 Task: Add Suja Organic Turmeric Love Juice to the cart.
Action: Mouse pressed left at (17, 78)
Screenshot: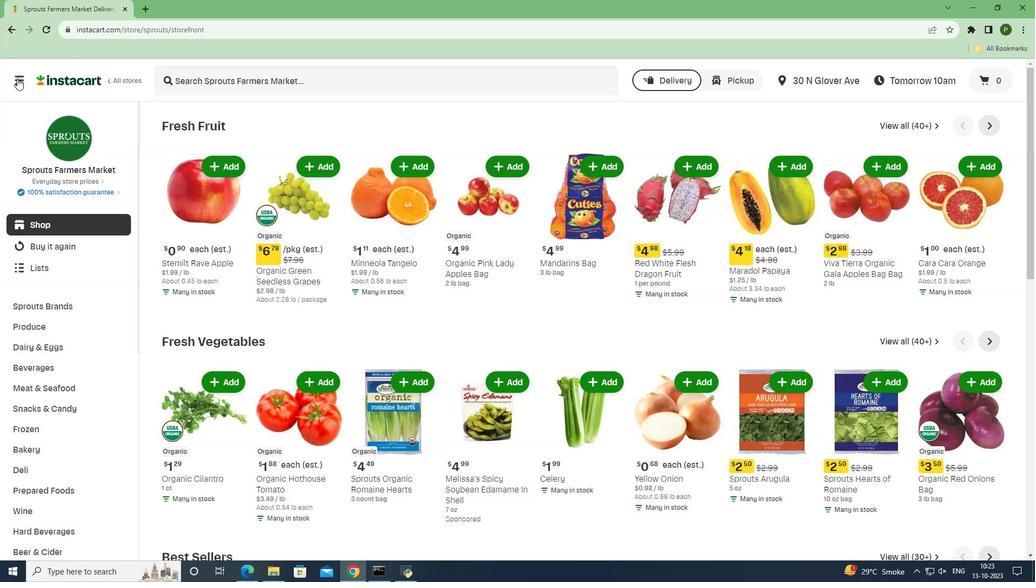 
Action: Mouse moved to (25, 287)
Screenshot: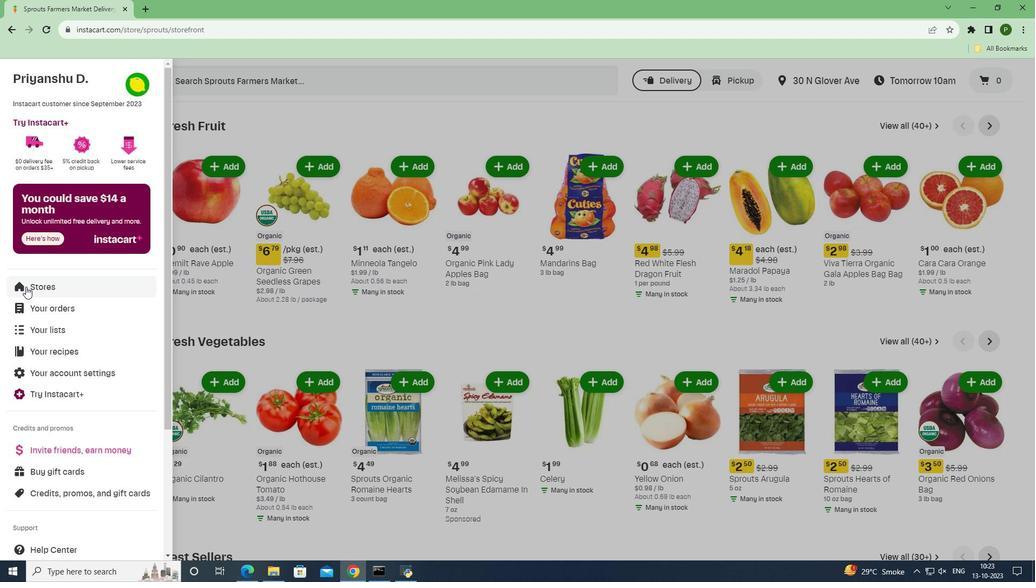 
Action: Mouse pressed left at (25, 287)
Screenshot: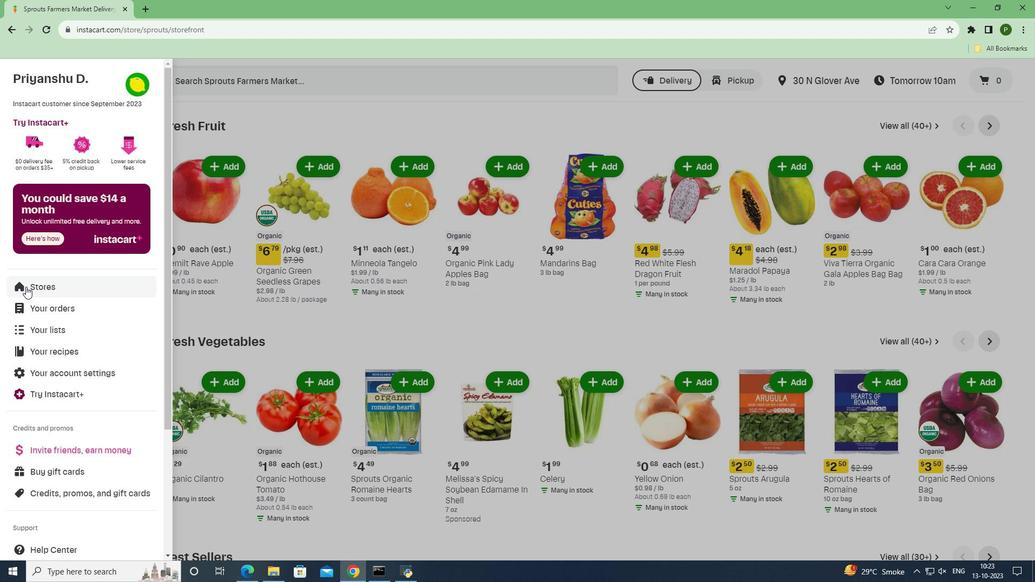 
Action: Mouse moved to (248, 123)
Screenshot: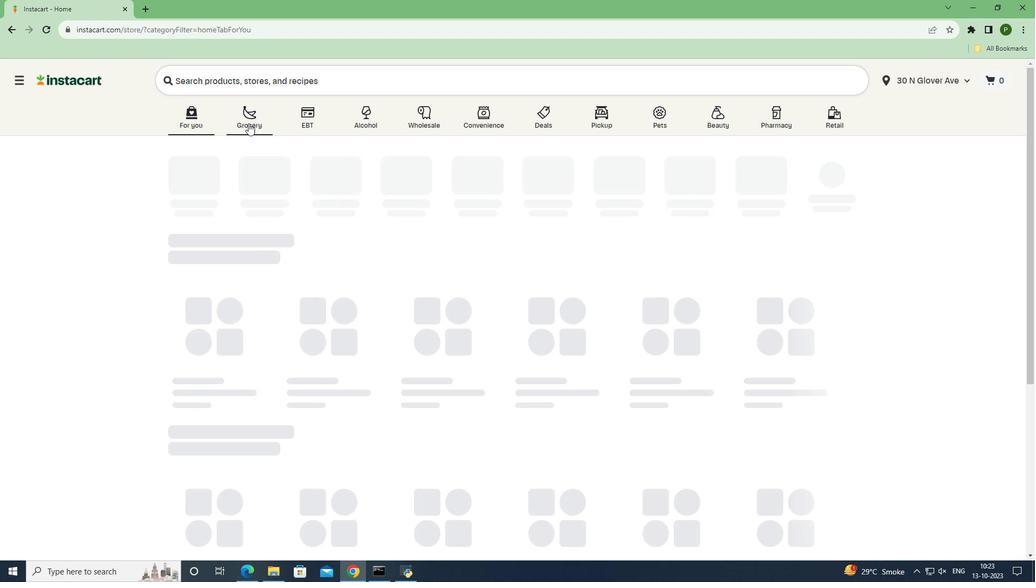 
Action: Mouse pressed left at (248, 123)
Screenshot: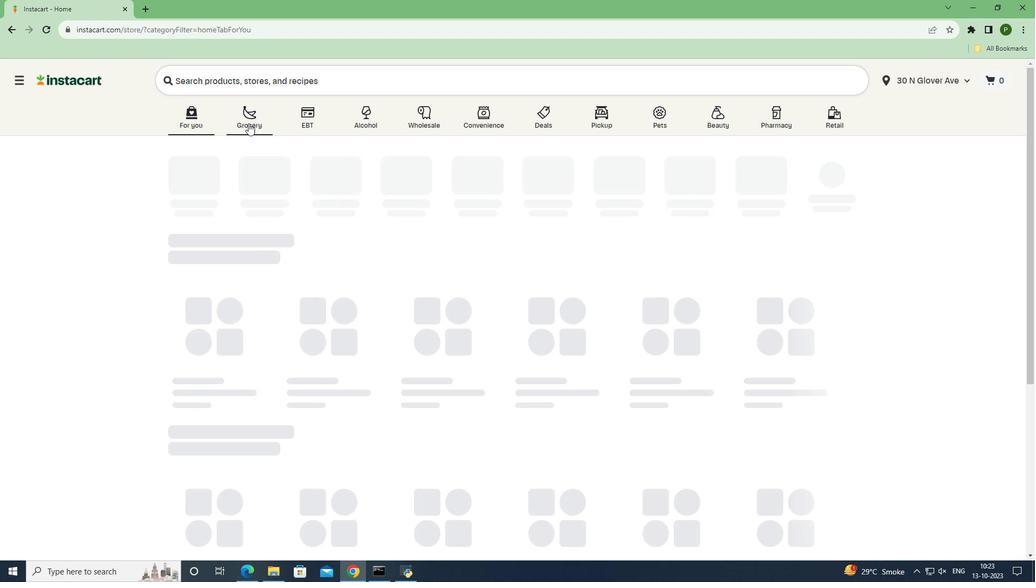 
Action: Mouse moved to (674, 243)
Screenshot: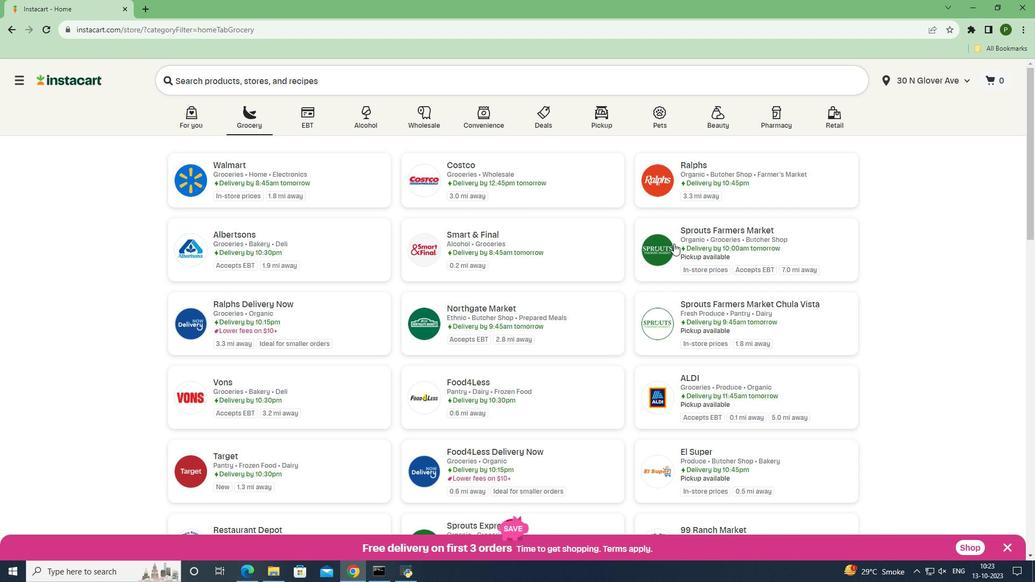 
Action: Mouse pressed left at (674, 243)
Screenshot: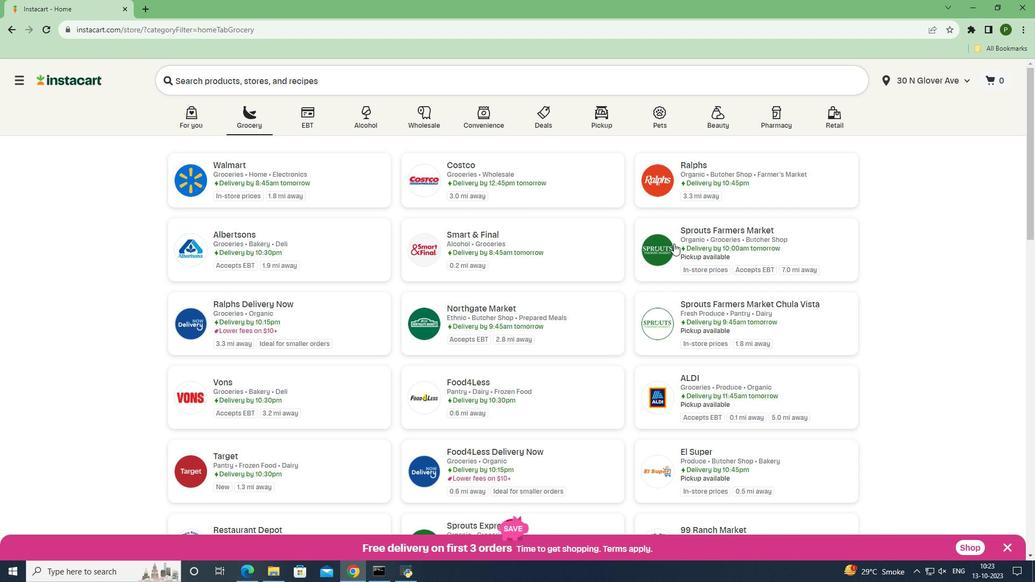 
Action: Mouse moved to (60, 372)
Screenshot: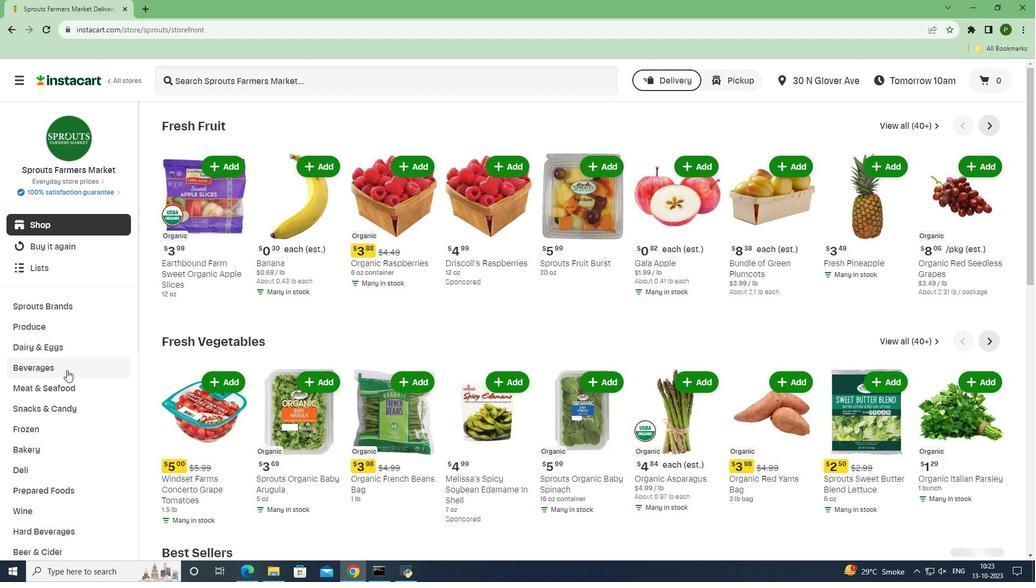 
Action: Mouse pressed left at (60, 372)
Screenshot: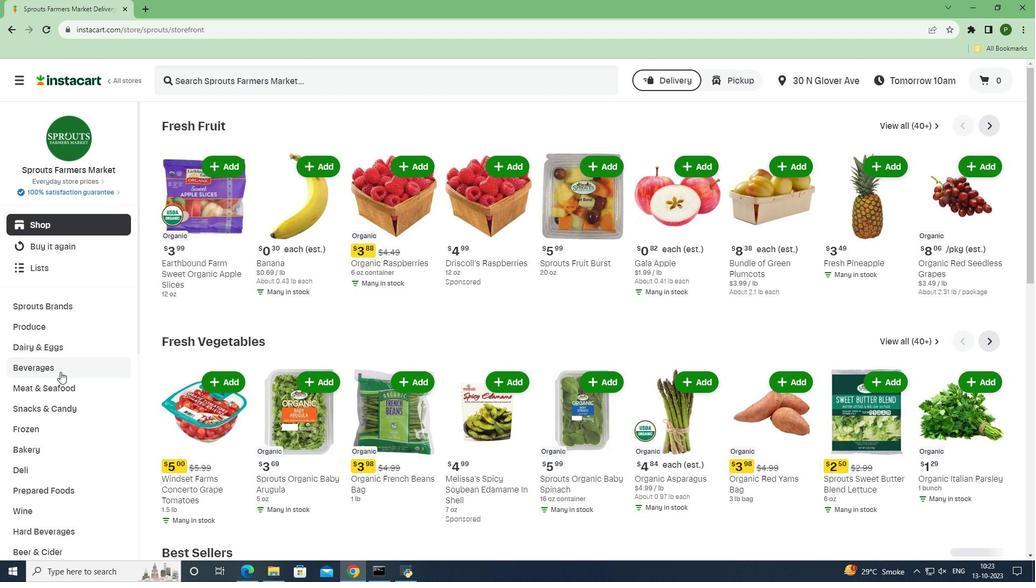 
Action: Mouse moved to (600, 149)
Screenshot: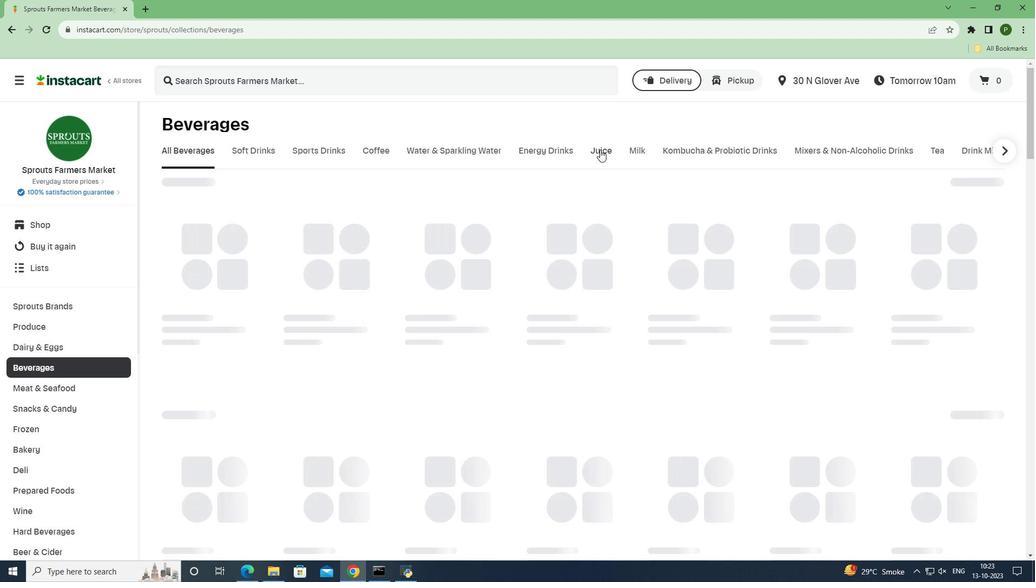 
Action: Mouse pressed left at (600, 149)
Screenshot: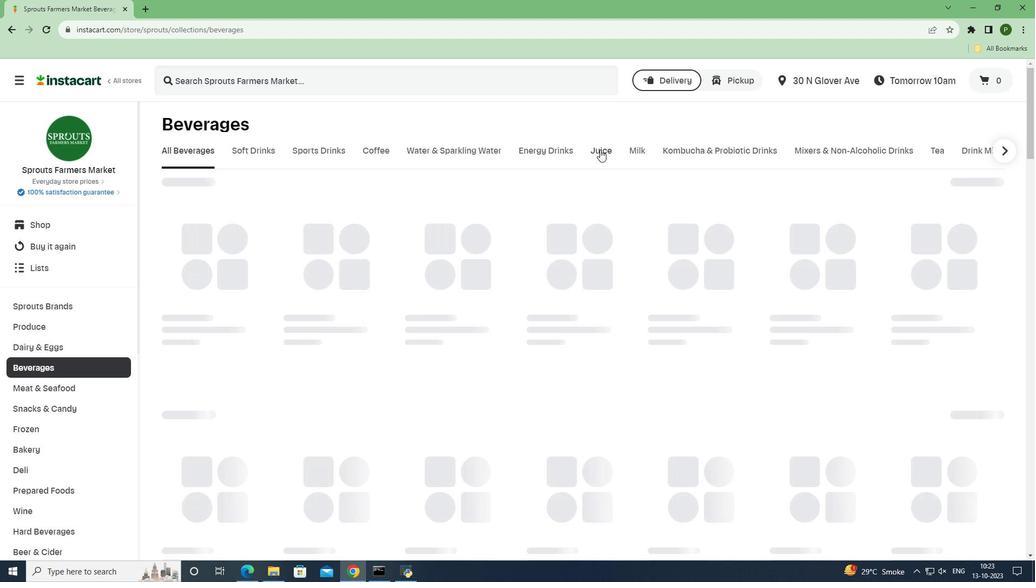 
Action: Mouse moved to (334, 82)
Screenshot: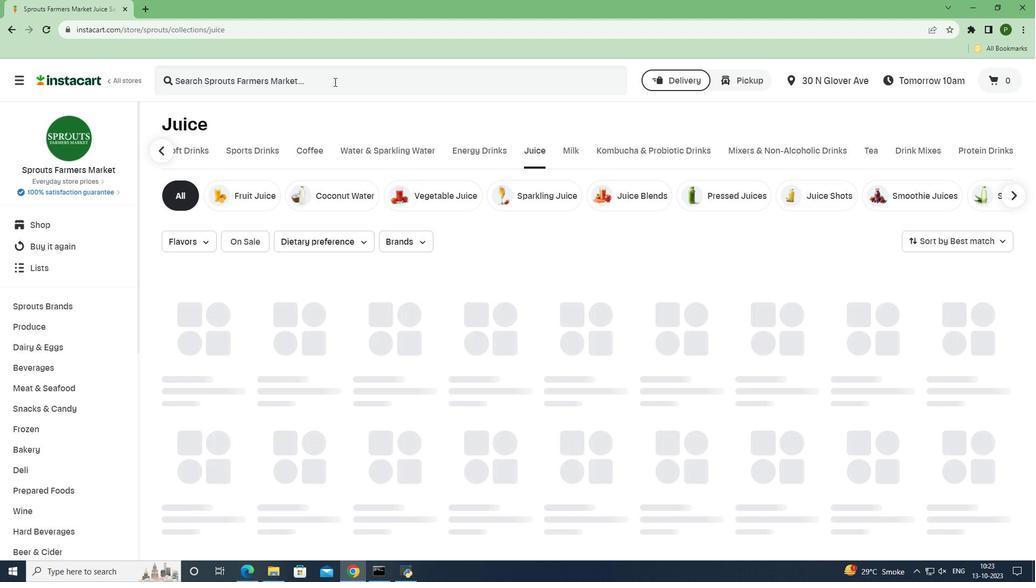 
Action: Mouse pressed left at (334, 82)
Screenshot: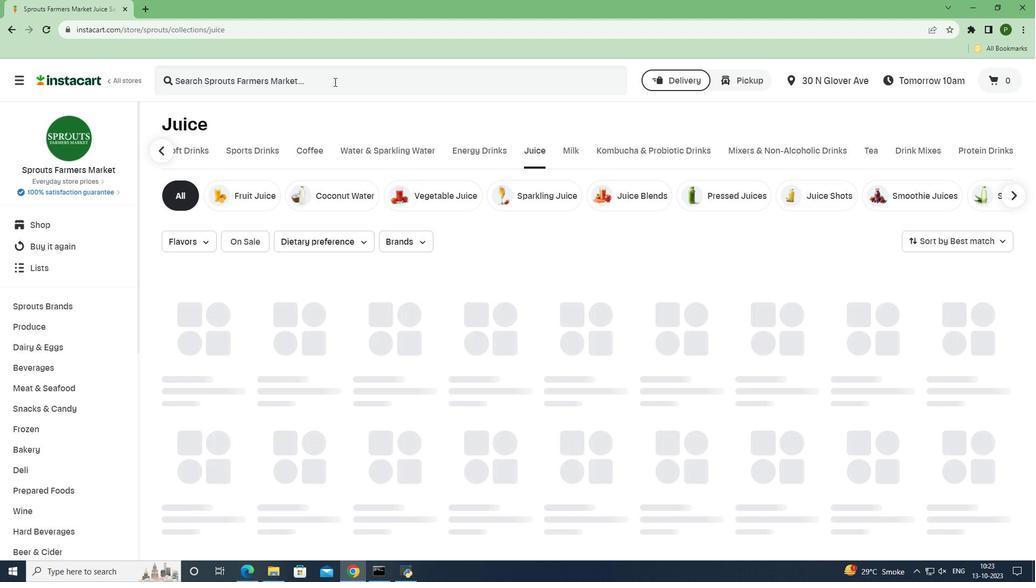 
Action: Mouse moved to (332, 82)
Screenshot: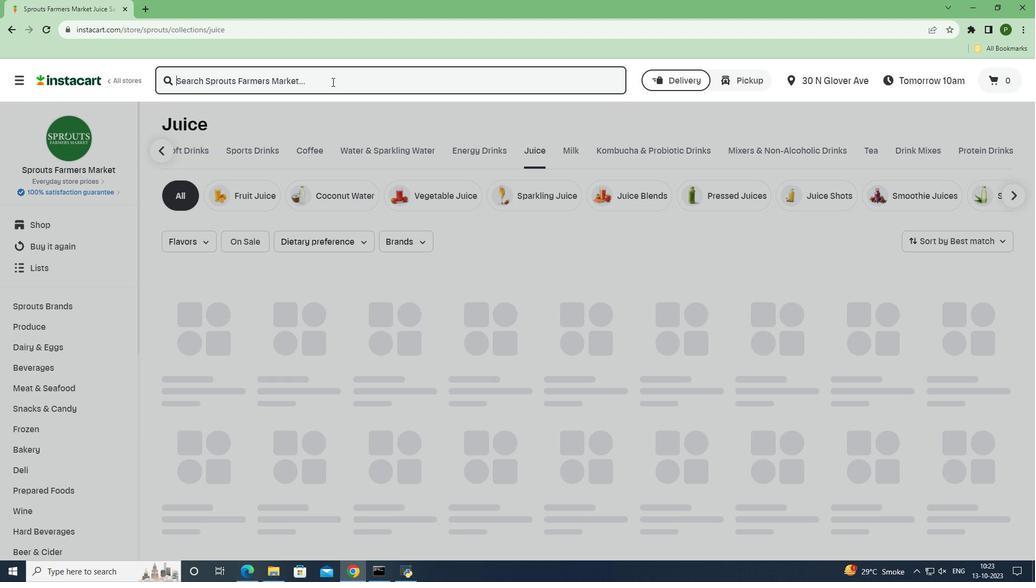 
Action: Key pressed <Key.caps_lock>S<Key.caps_lock>uja<Key.space><Key.caps_lock>O<Key.caps_lock>rganic<Key.space><Key.caps_lock>T<Key.caps_lock>urmeric<Key.space><Key.caps_lock>L<Key.caps_lock>ove<Key.space><Key.caps_lock>J<Key.caps_lock>uice<Key.space><Key.enter>
Screenshot: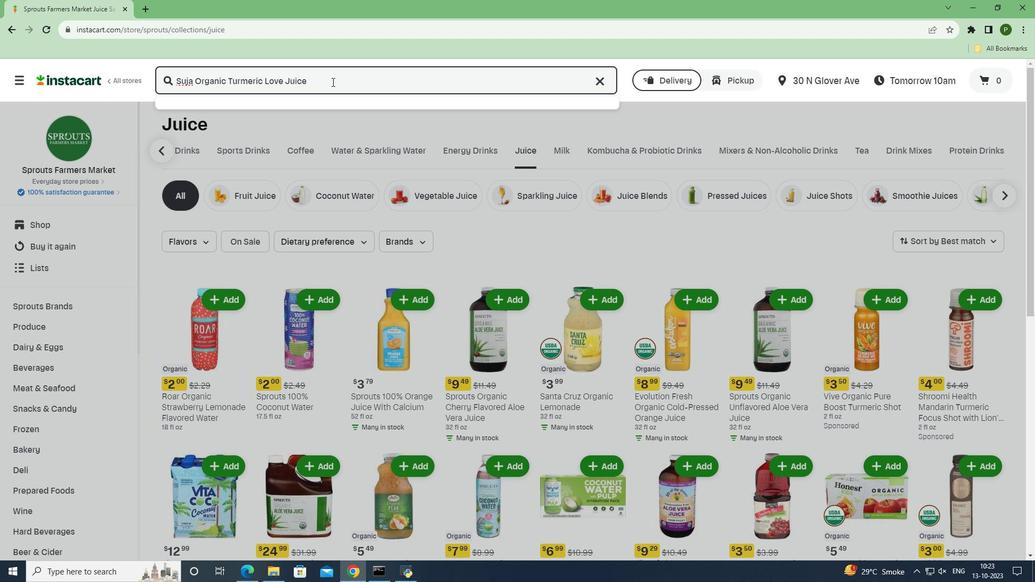 
Action: Mouse moved to (469, 193)
Screenshot: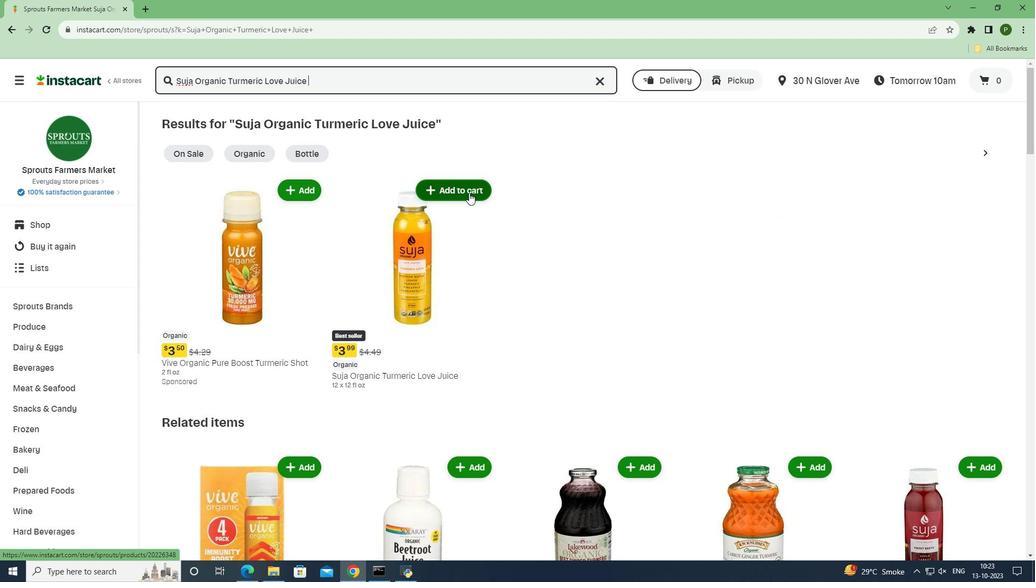 
Action: Mouse pressed left at (469, 193)
Screenshot: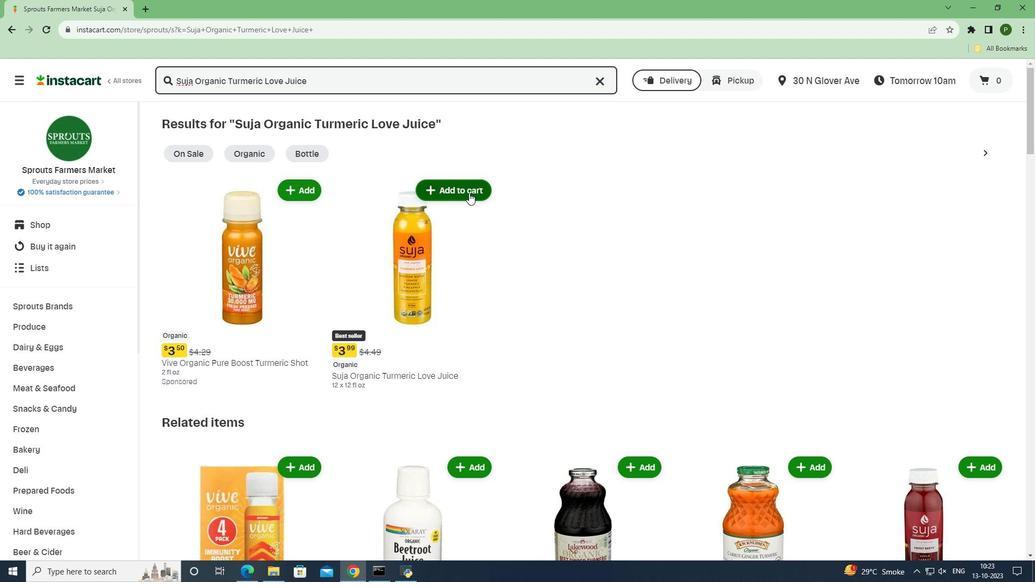 
Action: Mouse moved to (518, 295)
Screenshot: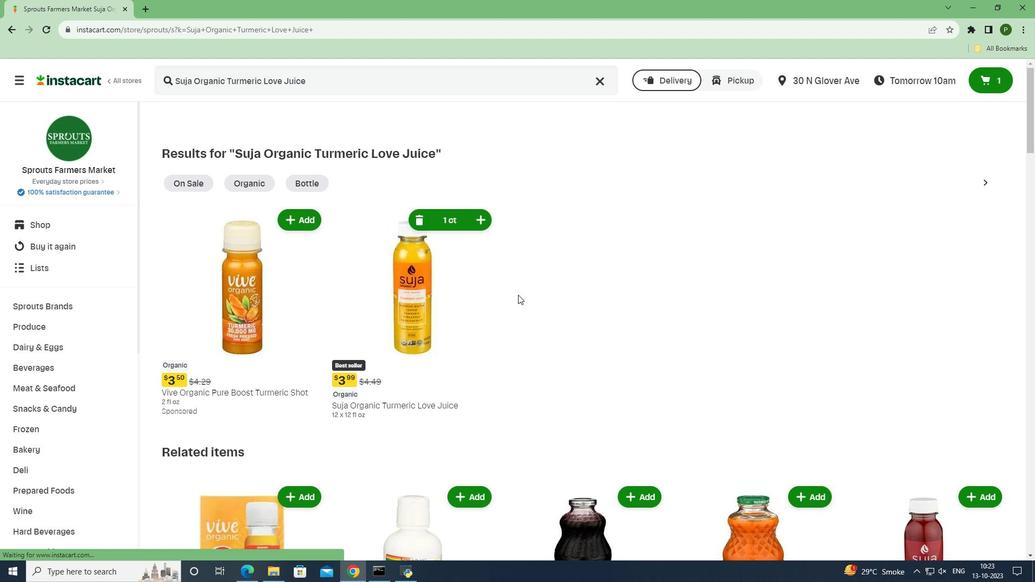 
